 Task: Select the editor group option in the navigation scope.
Action: Mouse moved to (14, 499)
Screenshot: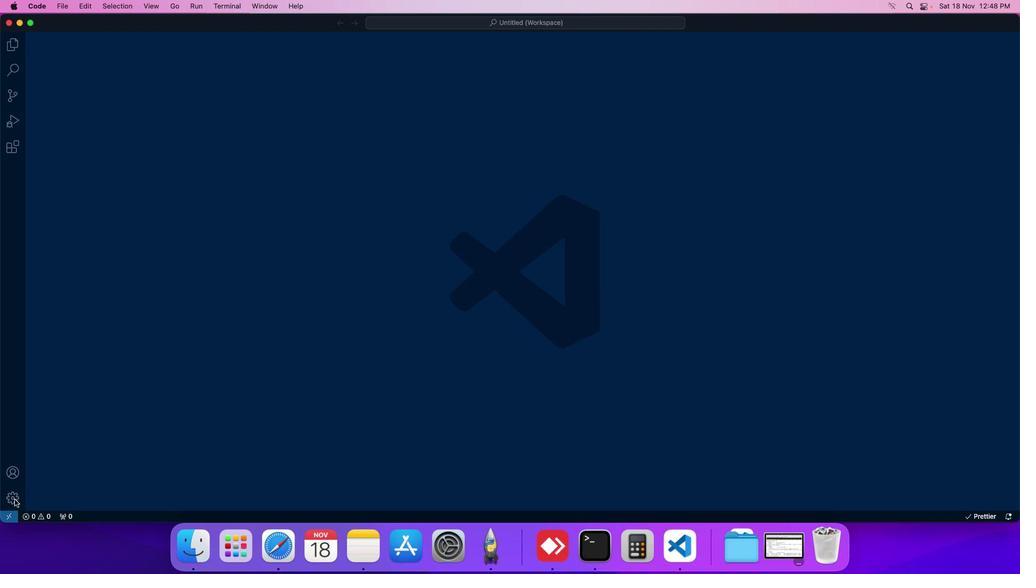 
Action: Mouse pressed left at (14, 499)
Screenshot: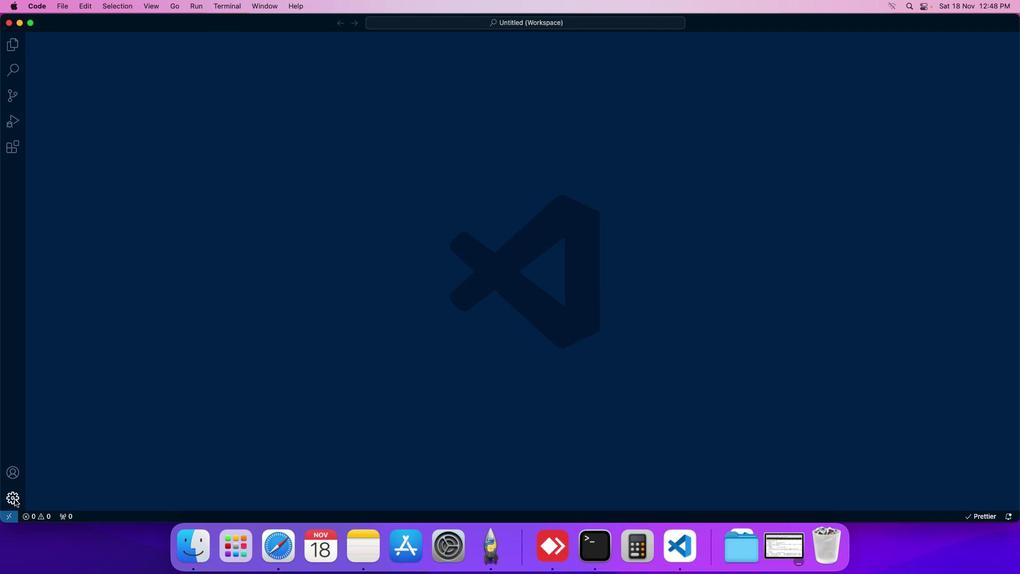 
Action: Mouse moved to (56, 421)
Screenshot: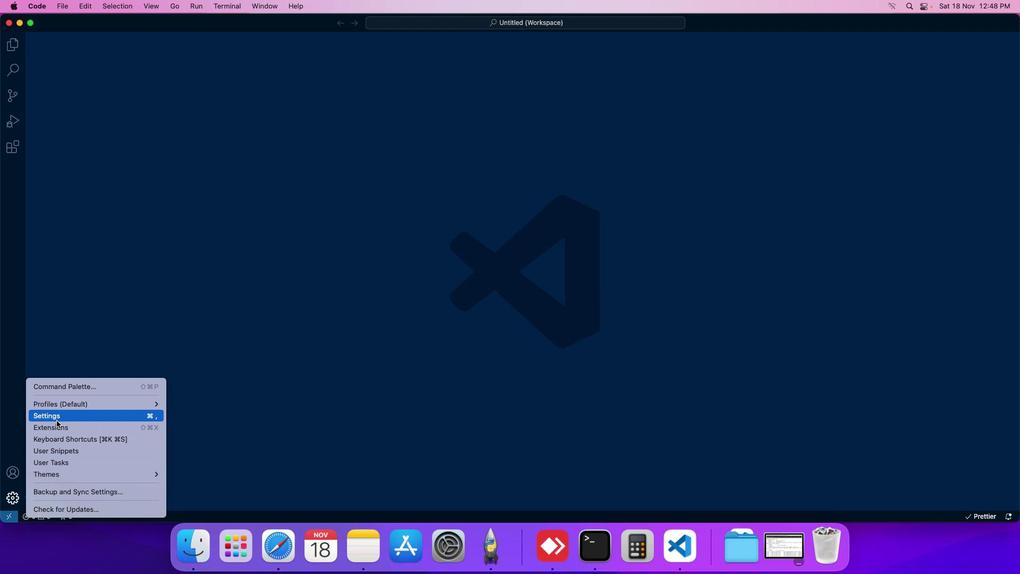 
Action: Mouse pressed left at (56, 421)
Screenshot: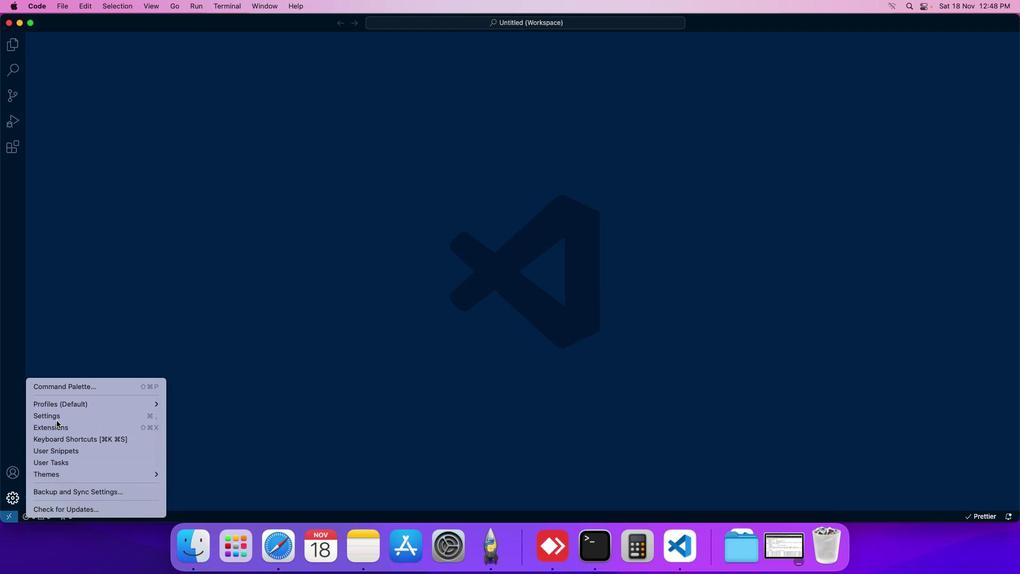 
Action: Mouse moved to (264, 86)
Screenshot: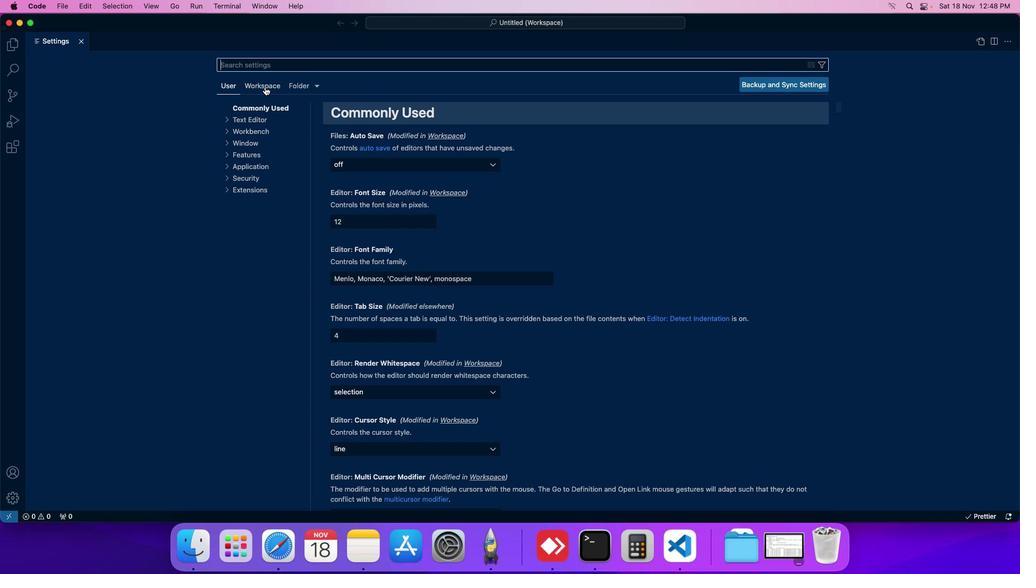 
Action: Mouse pressed left at (264, 86)
Screenshot: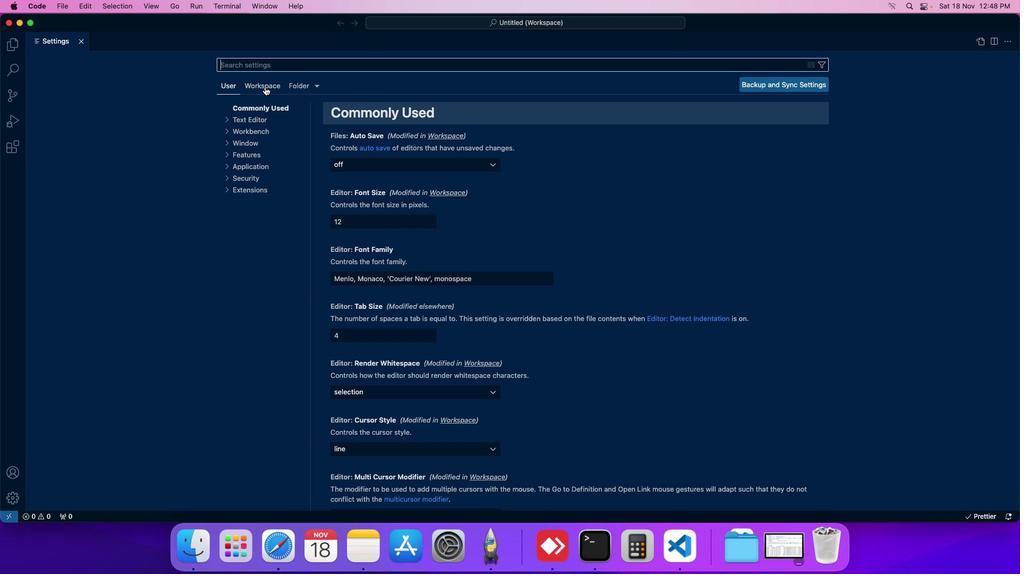 
Action: Mouse moved to (254, 132)
Screenshot: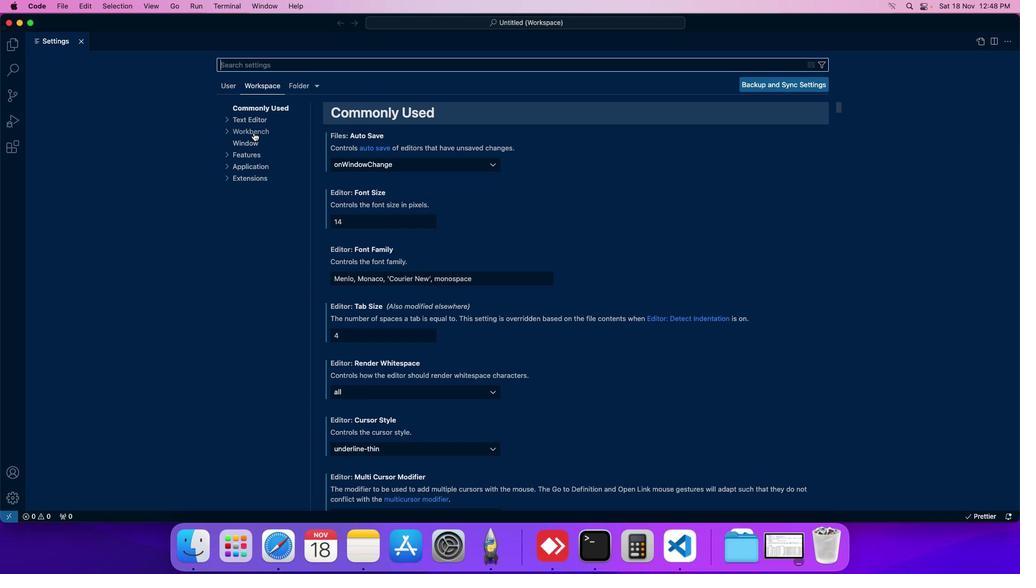 
Action: Mouse pressed left at (254, 132)
Screenshot: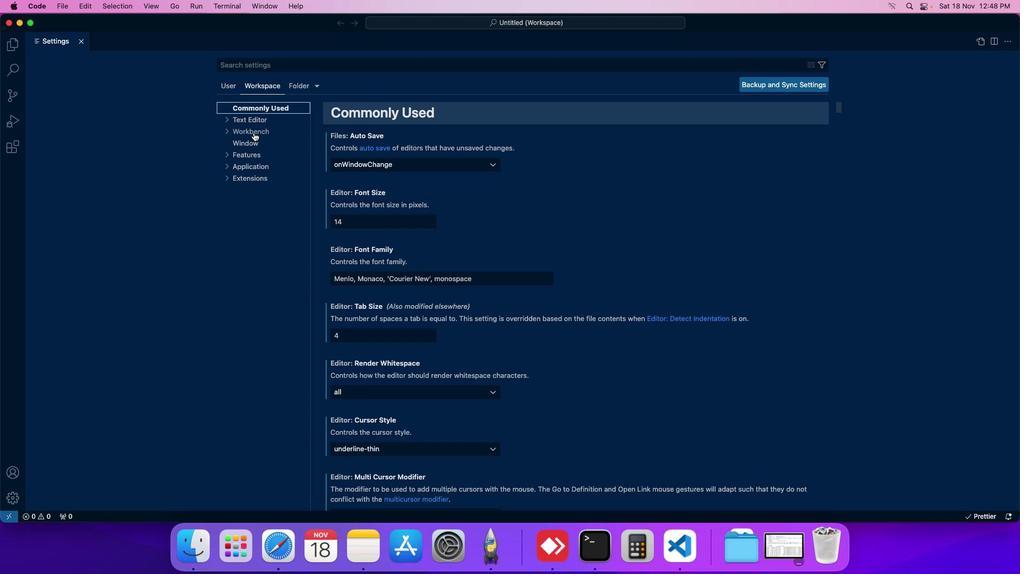 
Action: Mouse moved to (261, 163)
Screenshot: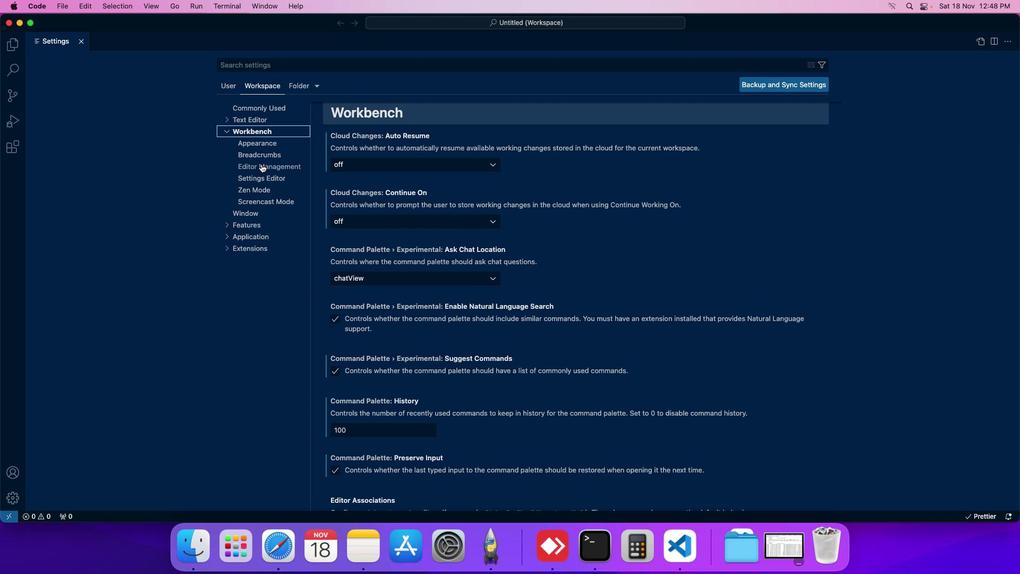 
Action: Mouse pressed left at (261, 163)
Screenshot: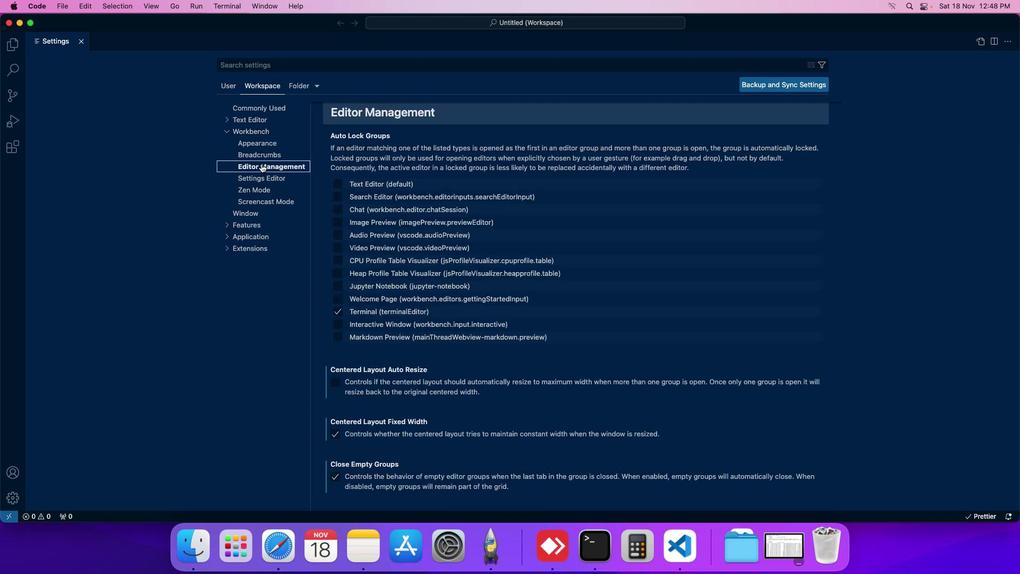 
Action: Mouse moved to (323, 232)
Screenshot: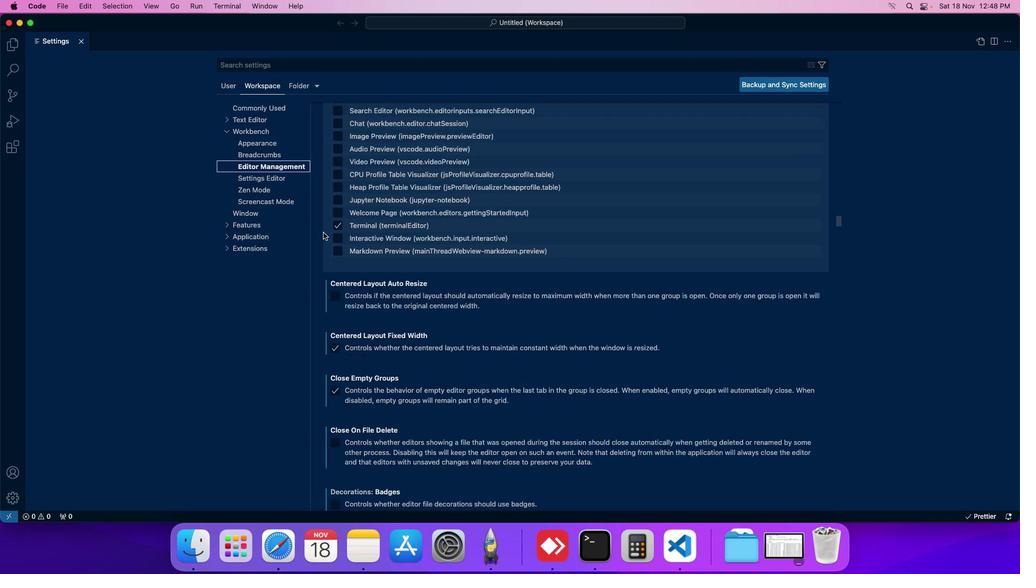 
Action: Mouse scrolled (323, 232) with delta (0, 0)
Screenshot: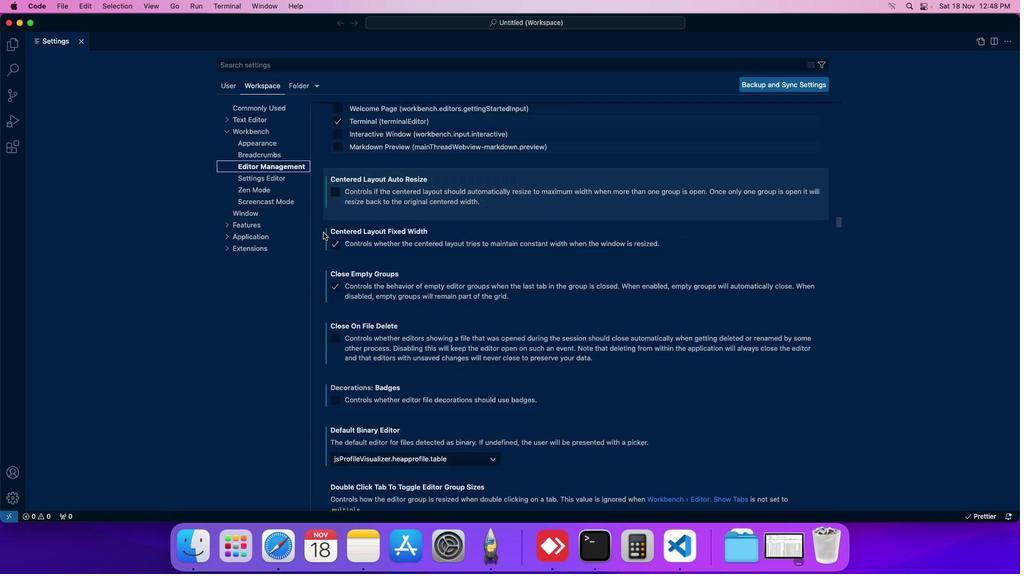 
Action: Mouse scrolled (323, 232) with delta (0, 0)
Screenshot: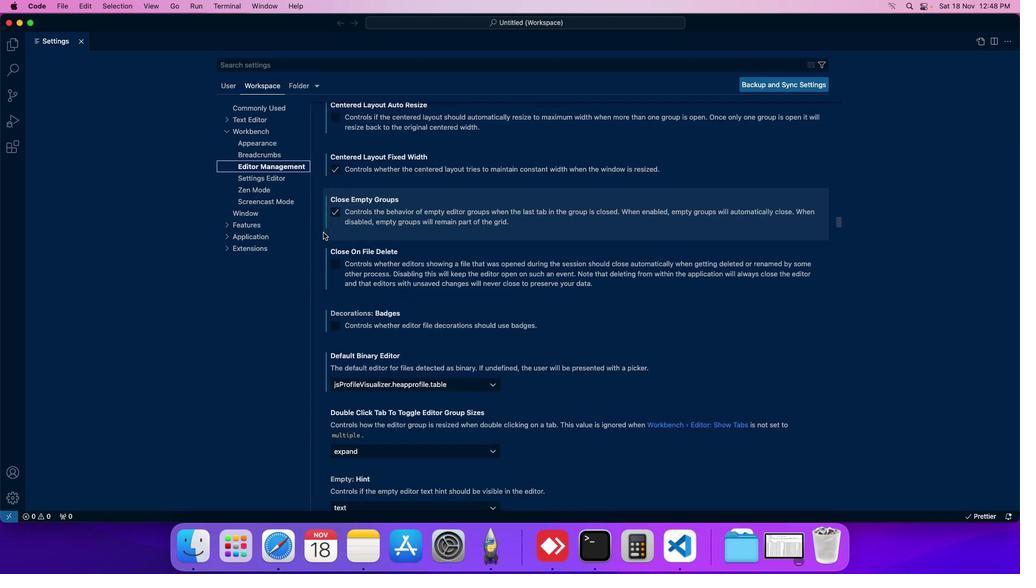 
Action: Mouse scrolled (323, 232) with delta (0, 0)
Screenshot: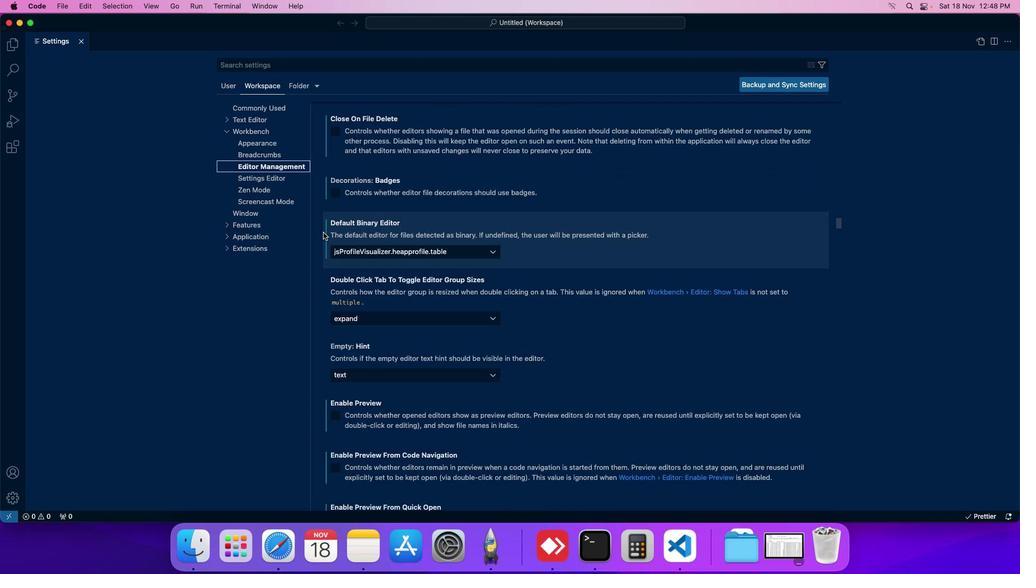
Action: Mouse scrolled (323, 232) with delta (0, 0)
Screenshot: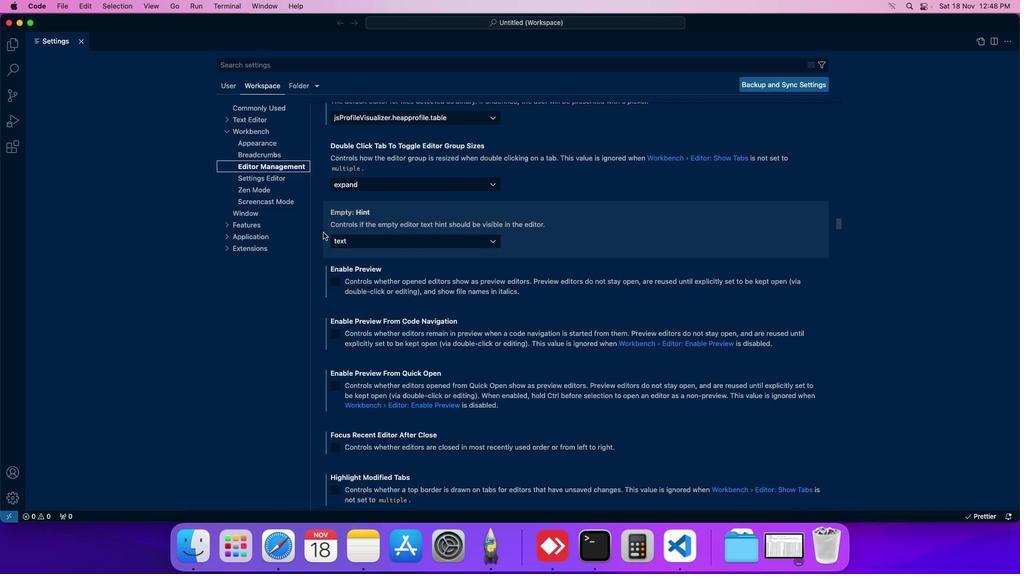 
Action: Mouse scrolled (323, 232) with delta (0, 0)
Screenshot: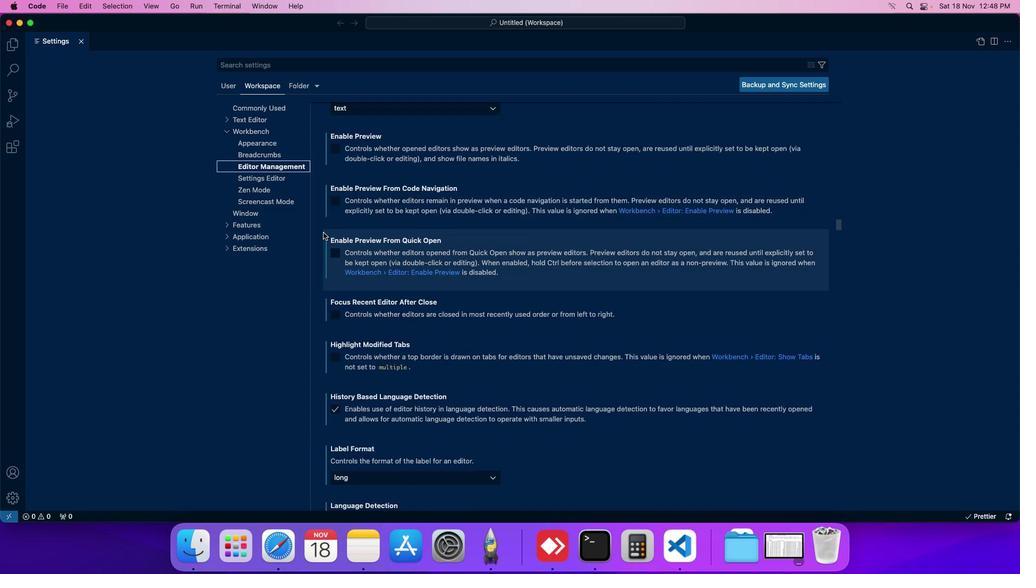 
Action: Mouse scrolled (323, 232) with delta (0, 0)
Screenshot: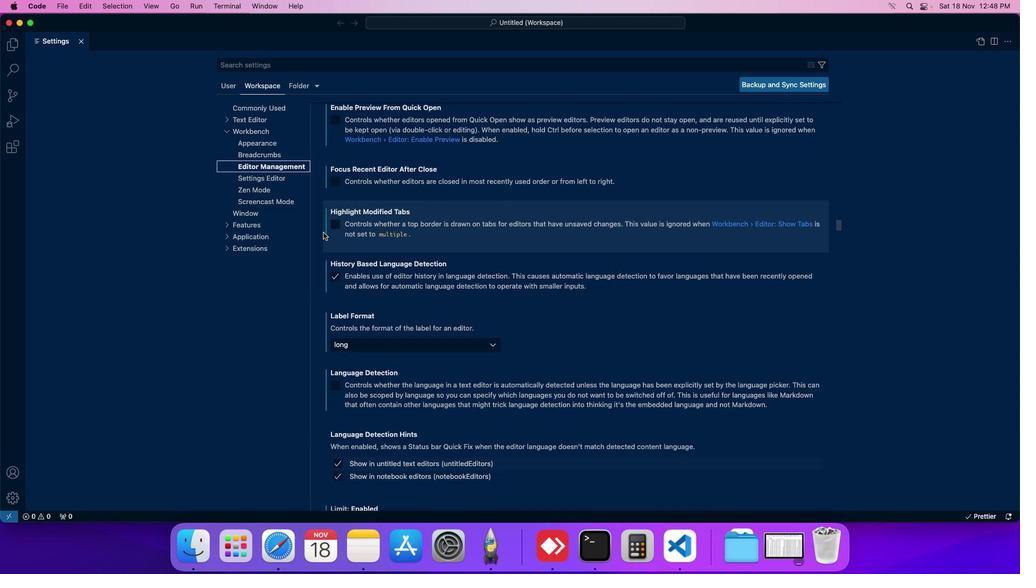 
Action: Mouse scrolled (323, 232) with delta (0, 0)
Screenshot: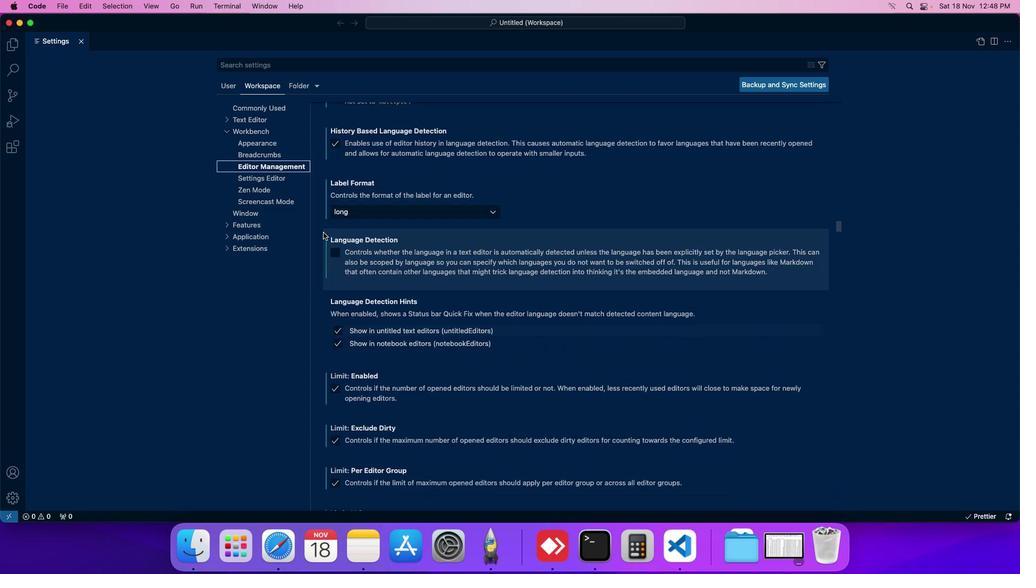 
Action: Mouse scrolled (323, 232) with delta (0, 0)
Screenshot: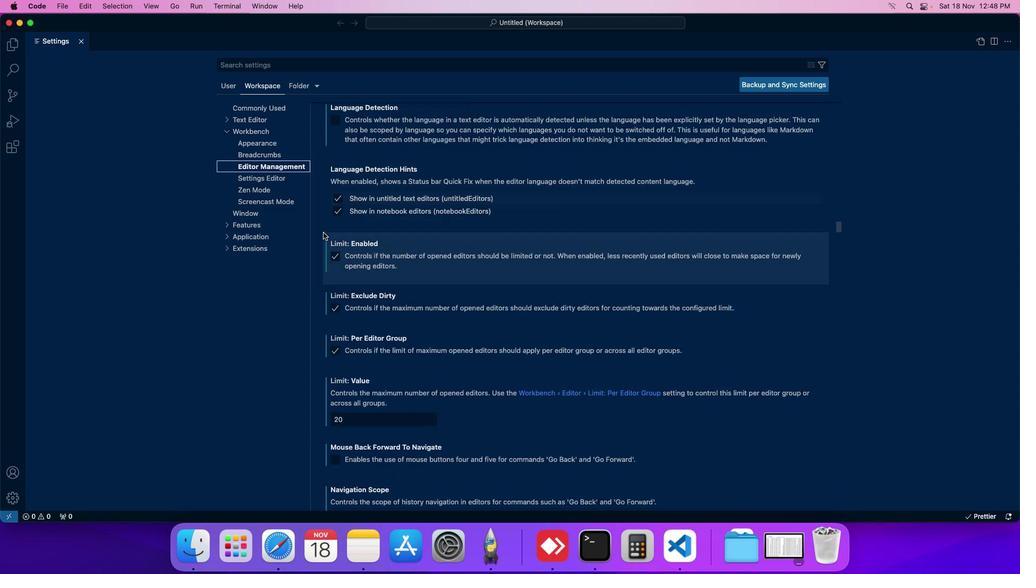 
Action: Mouse scrolled (323, 232) with delta (0, 0)
Screenshot: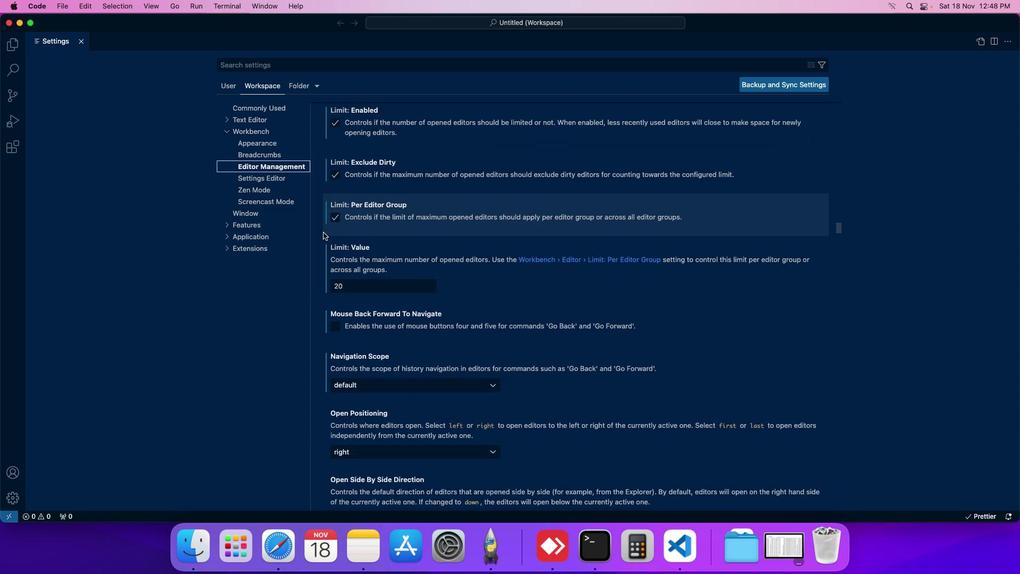 
Action: Mouse scrolled (323, 232) with delta (0, 0)
Screenshot: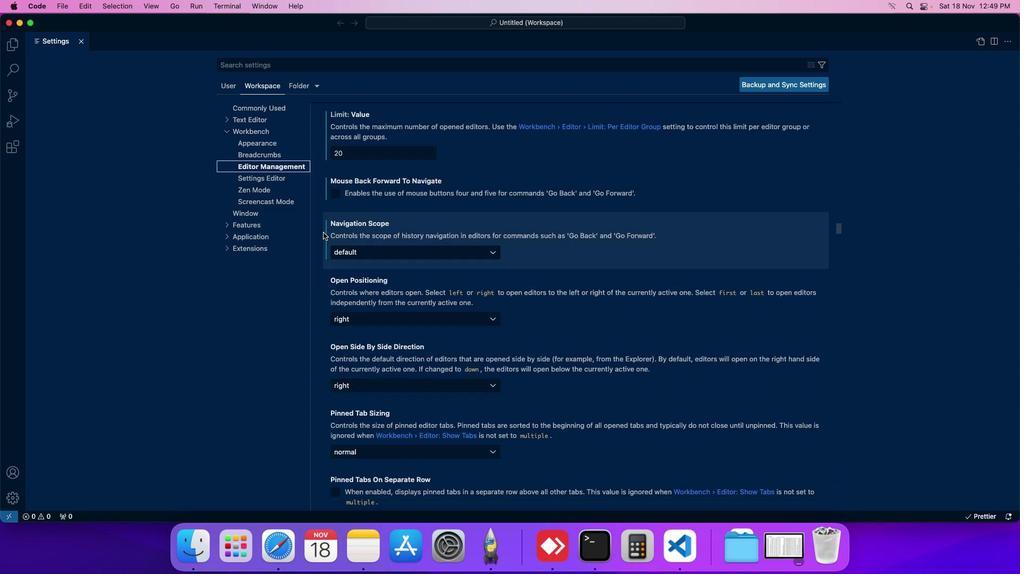 
Action: Mouse scrolled (323, 232) with delta (0, 0)
Screenshot: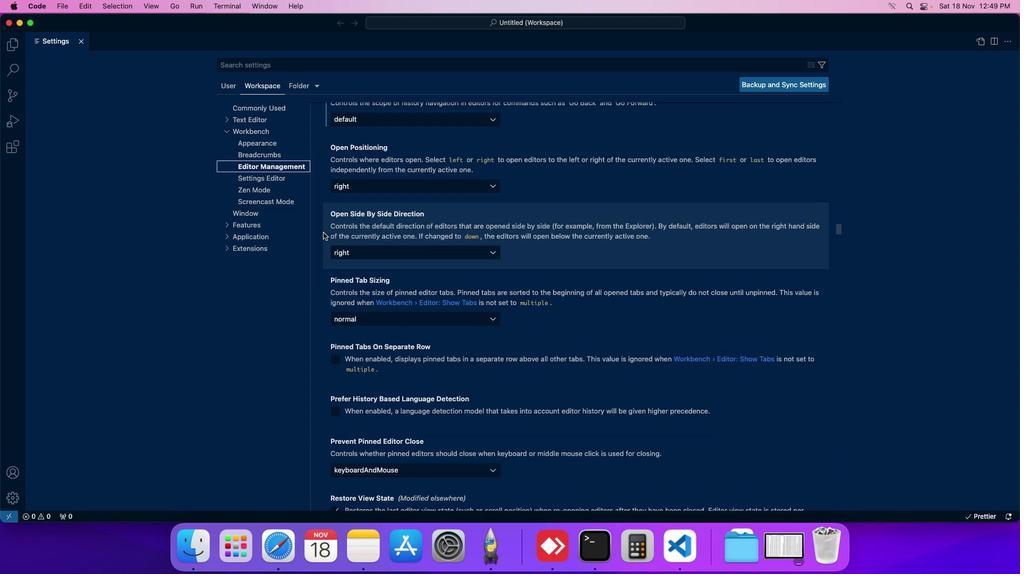 
Action: Mouse moved to (355, 206)
Screenshot: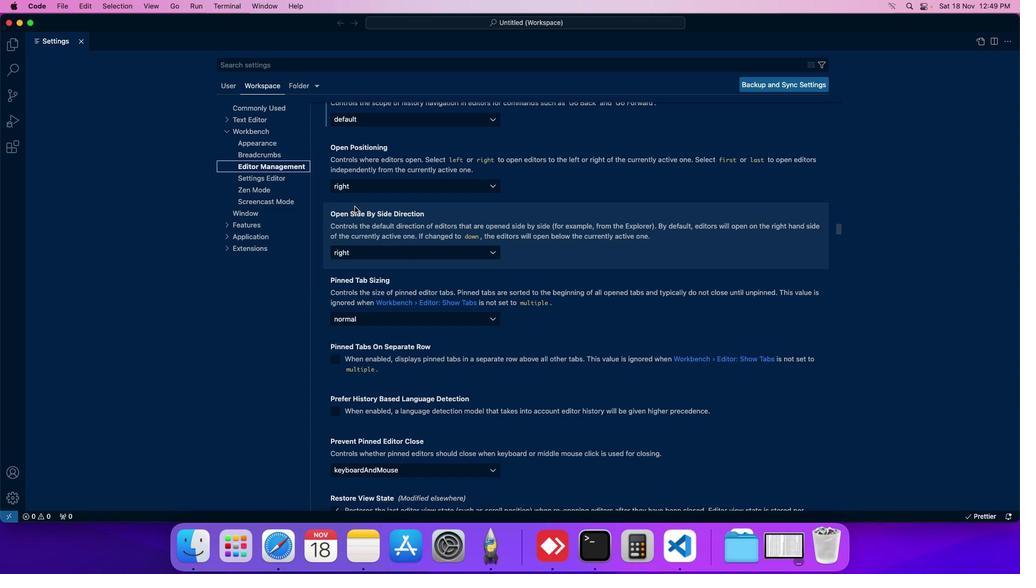 
Action: Mouse scrolled (355, 206) with delta (0, 0)
Screenshot: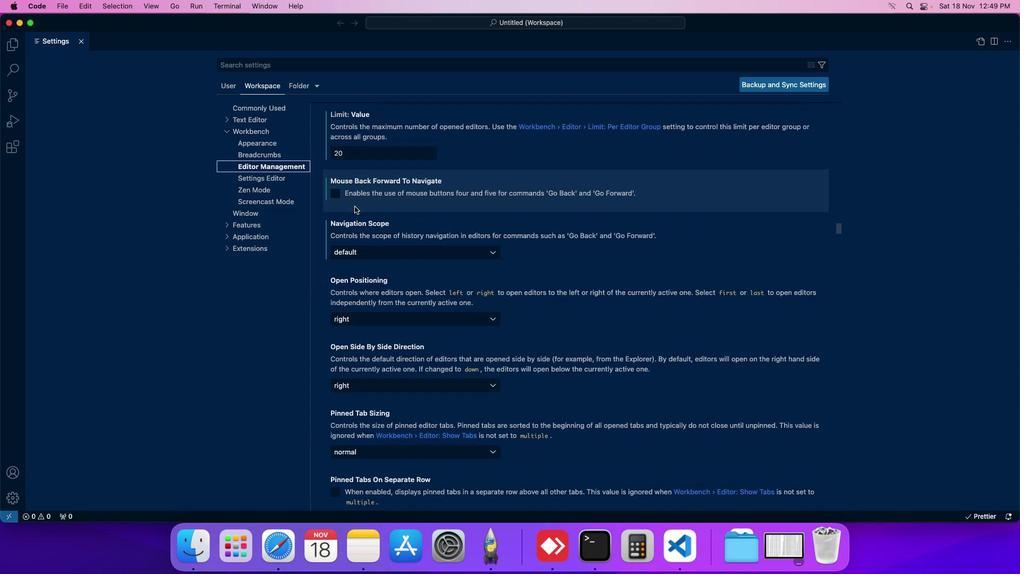 
Action: Mouse moved to (398, 254)
Screenshot: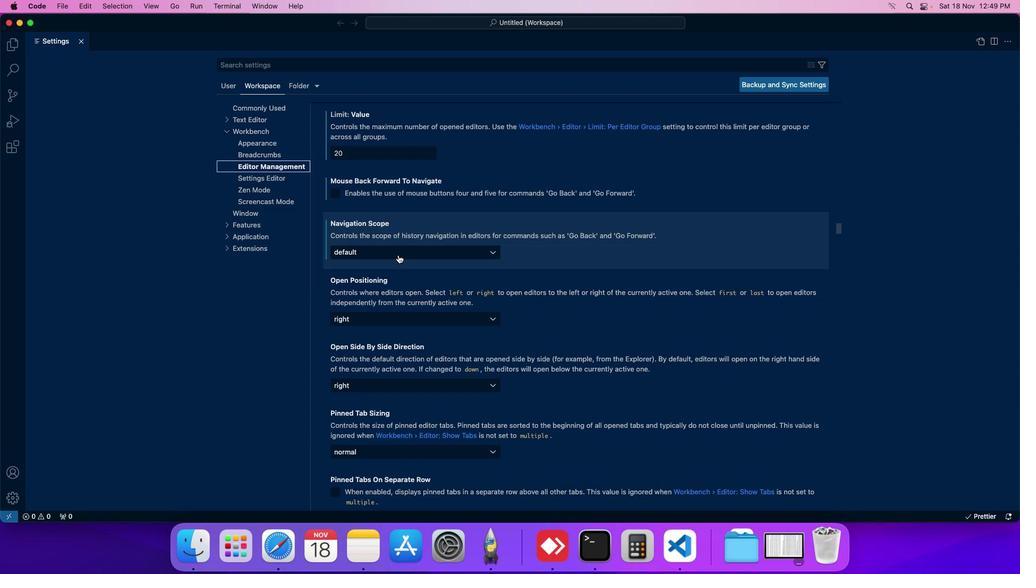 
Action: Mouse pressed left at (398, 254)
Screenshot: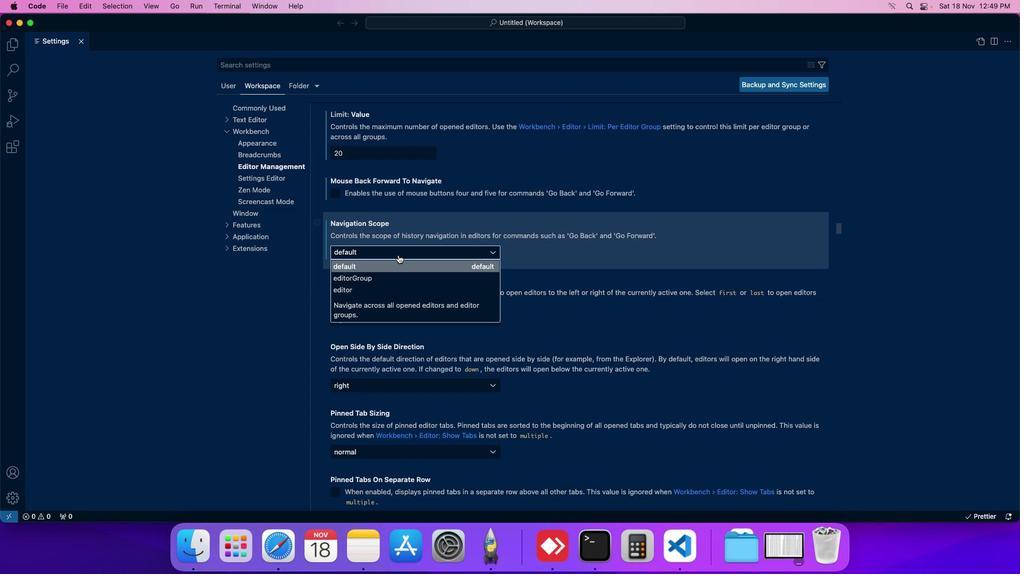 
Action: Mouse moved to (383, 273)
Screenshot: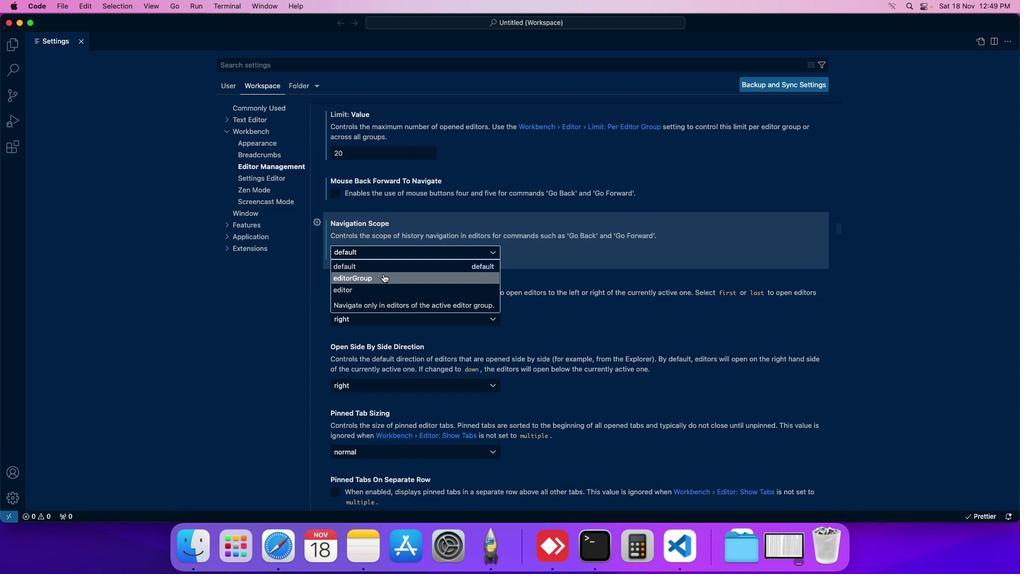 
Action: Mouse pressed left at (383, 273)
Screenshot: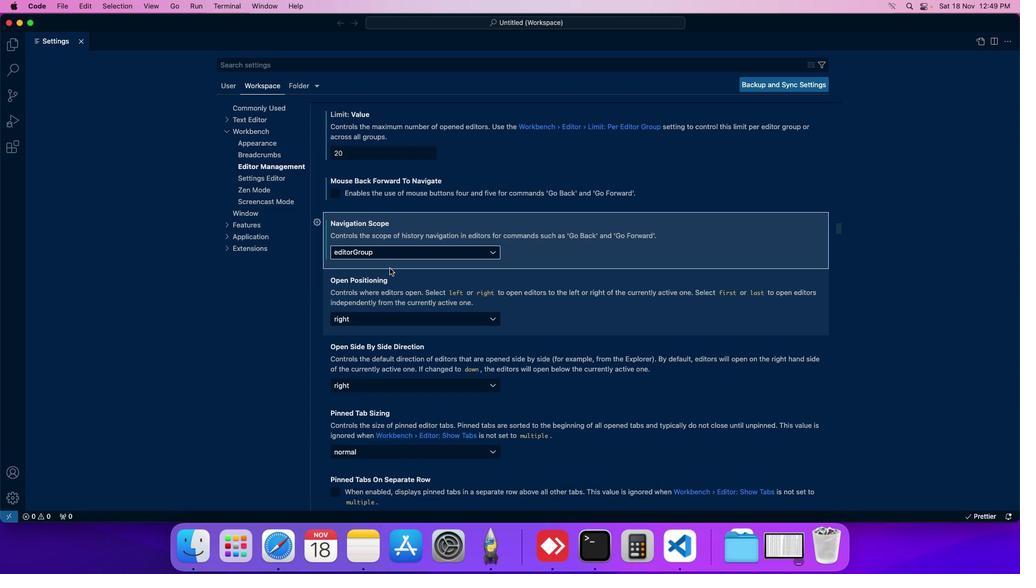 
Action: Mouse moved to (395, 261)
Screenshot: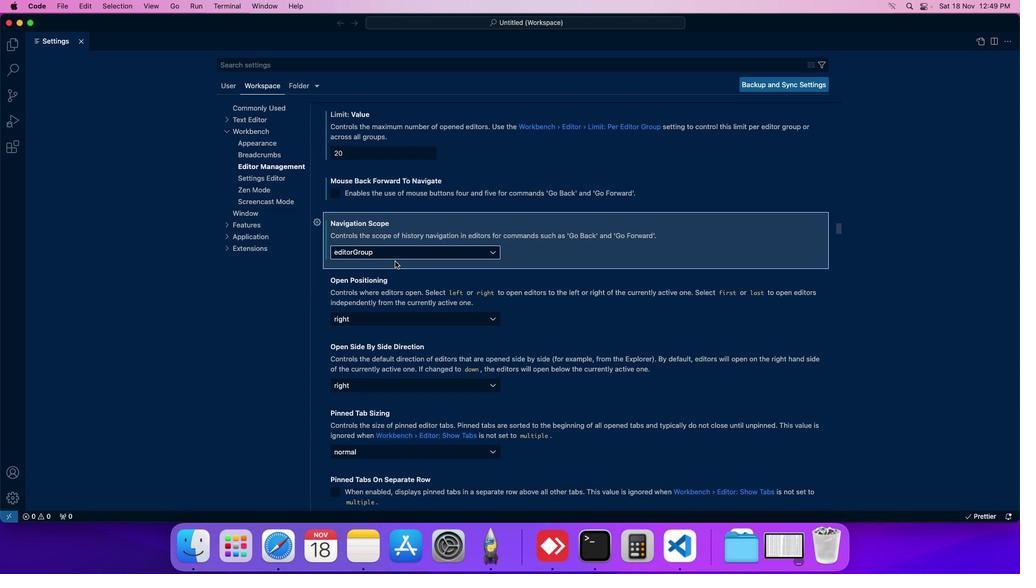 
